 Task: Add the view Dashboard.
Action: Mouse moved to (1270, 319)
Screenshot: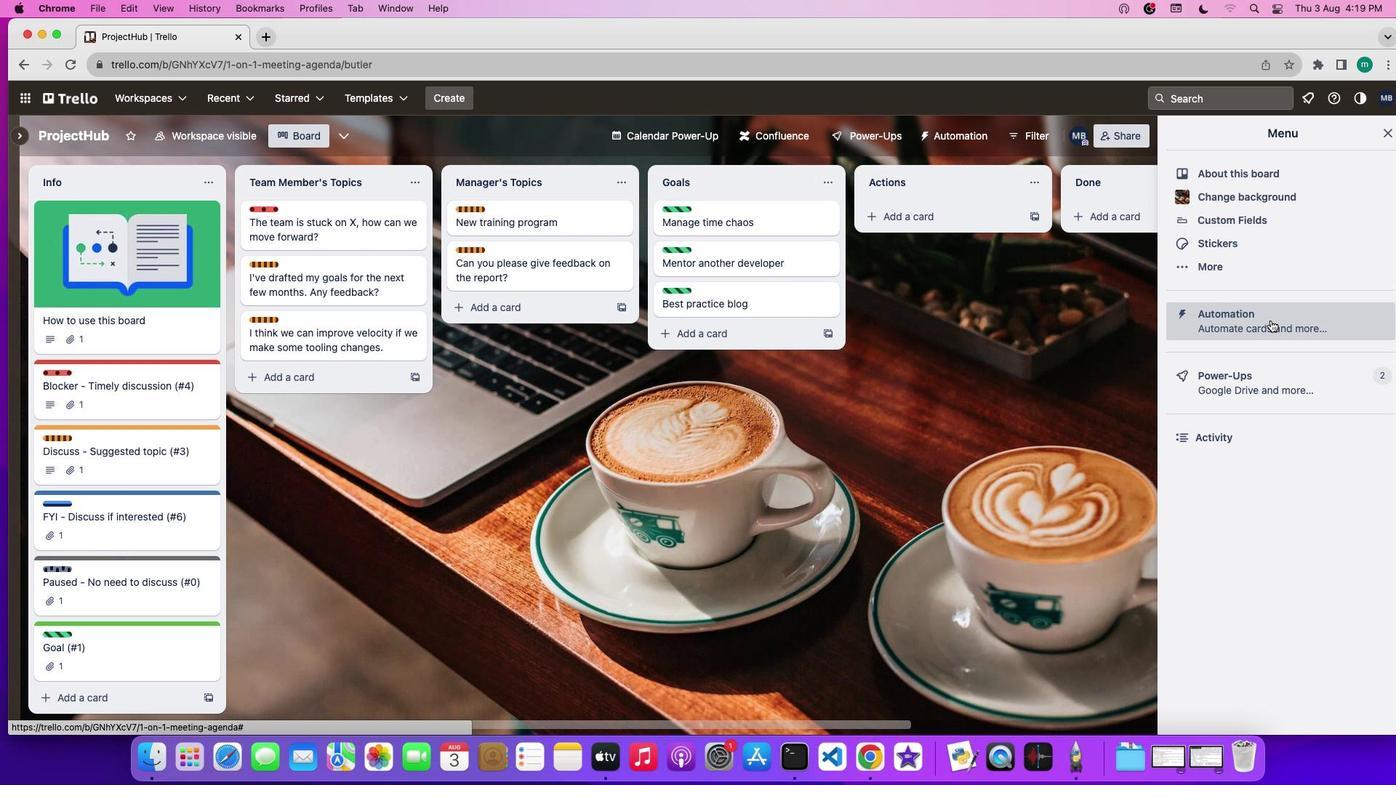 
Action: Mouse pressed left at (1270, 319)
Screenshot: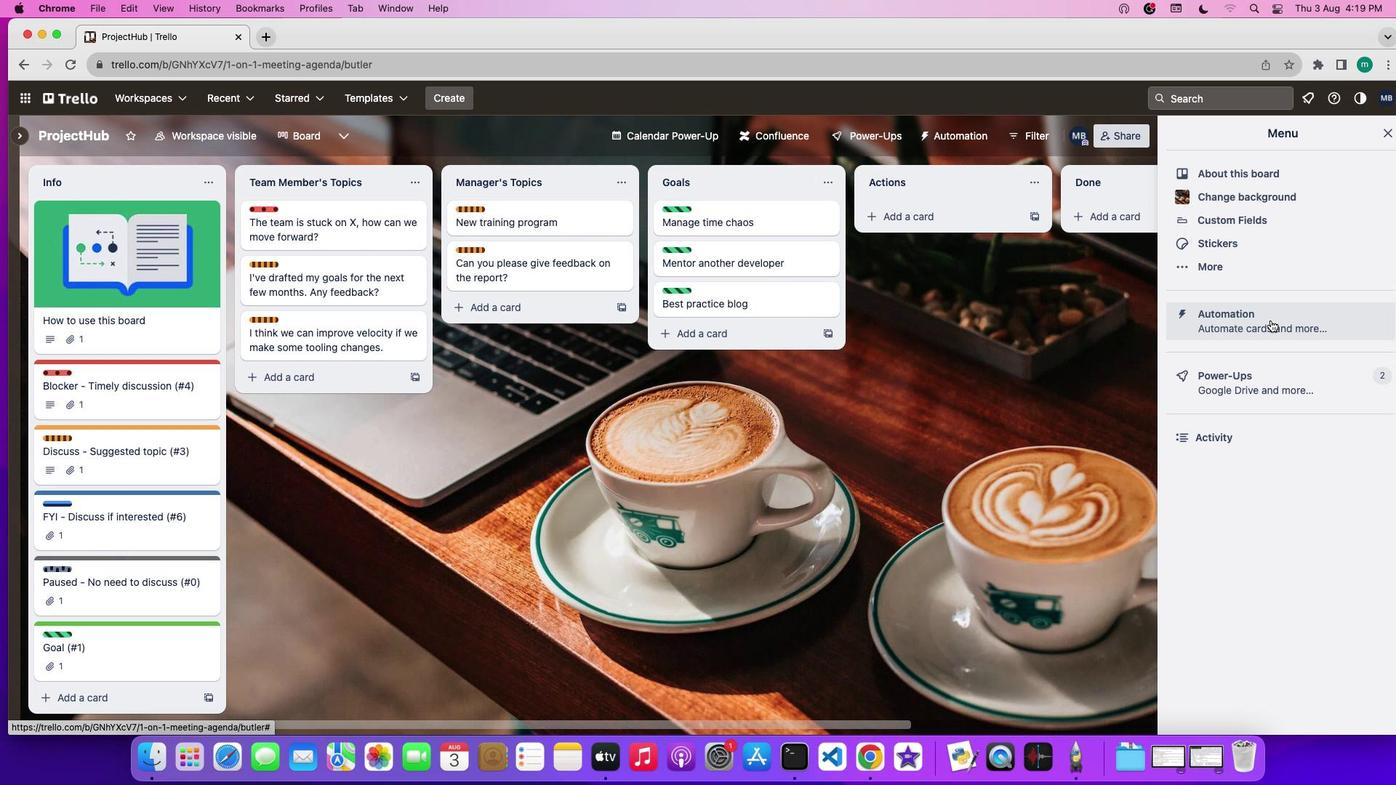 
Action: Mouse moved to (341, 143)
Screenshot: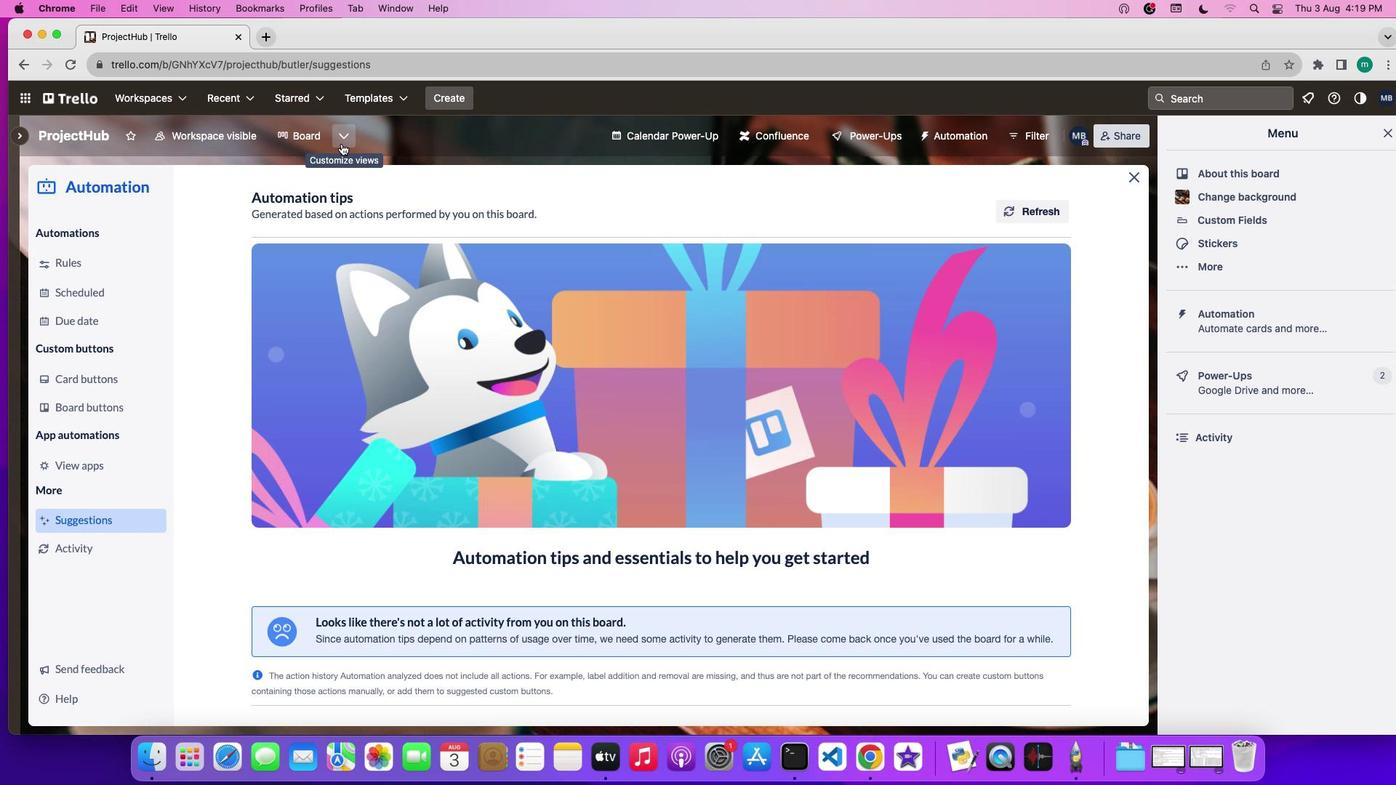 
Action: Mouse pressed left at (341, 143)
Screenshot: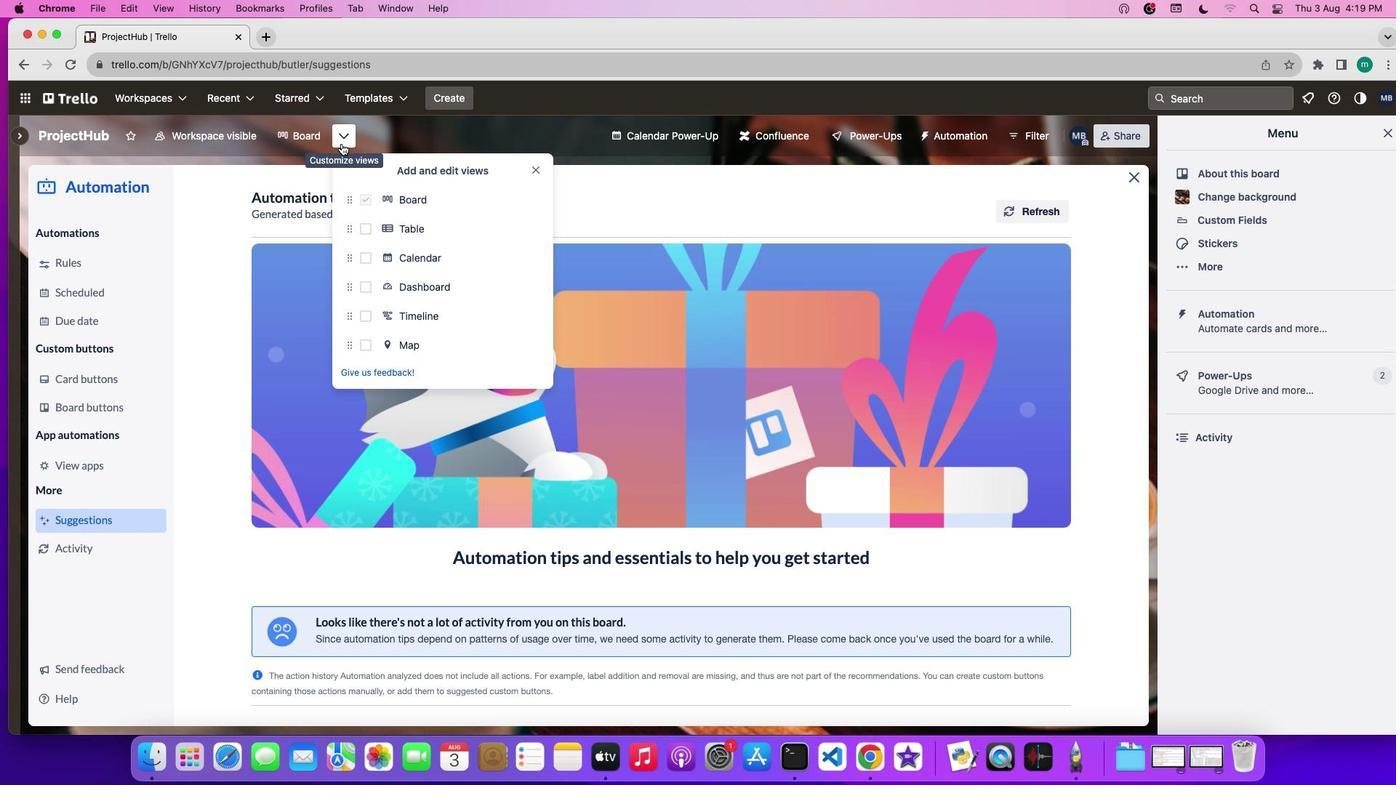 
Action: Mouse moved to (365, 285)
Screenshot: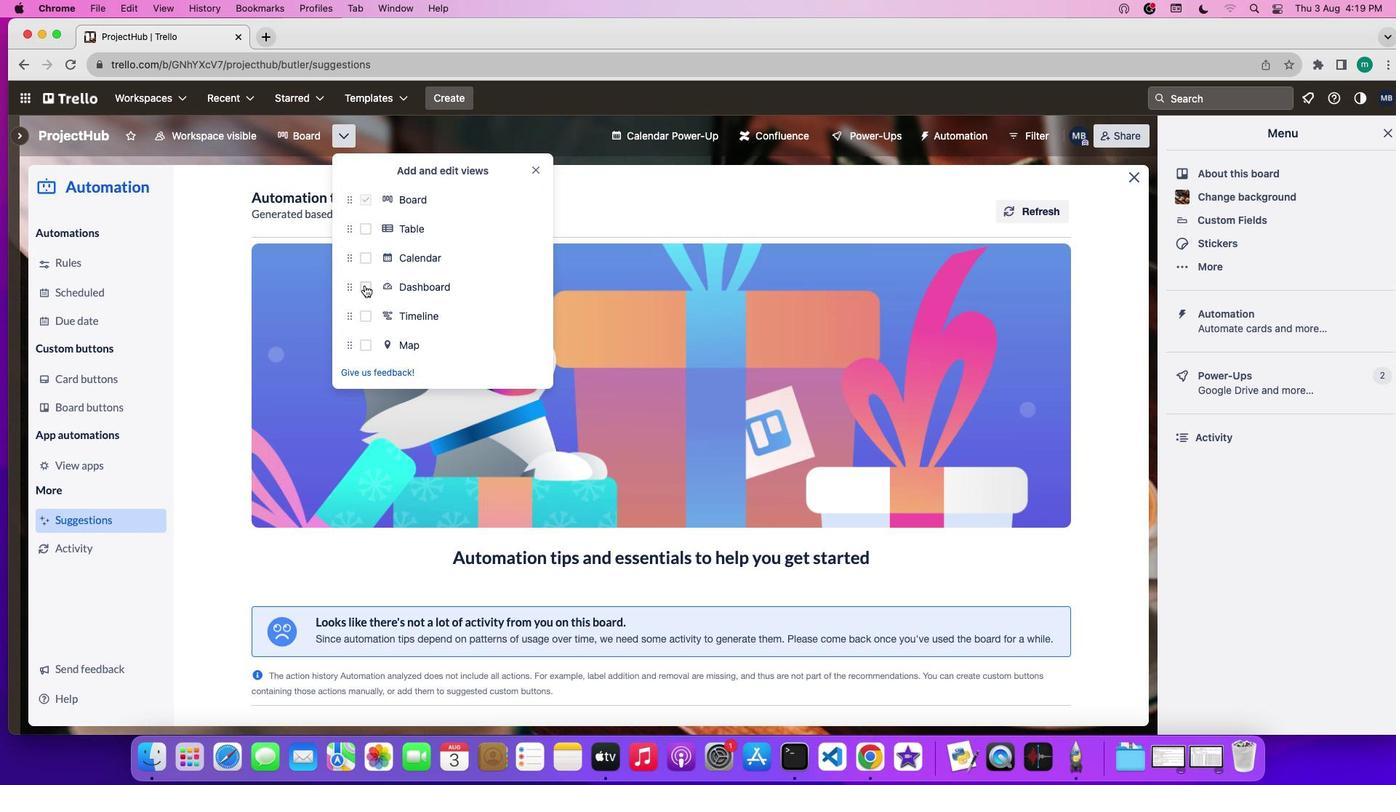 
Action: Mouse pressed left at (365, 285)
Screenshot: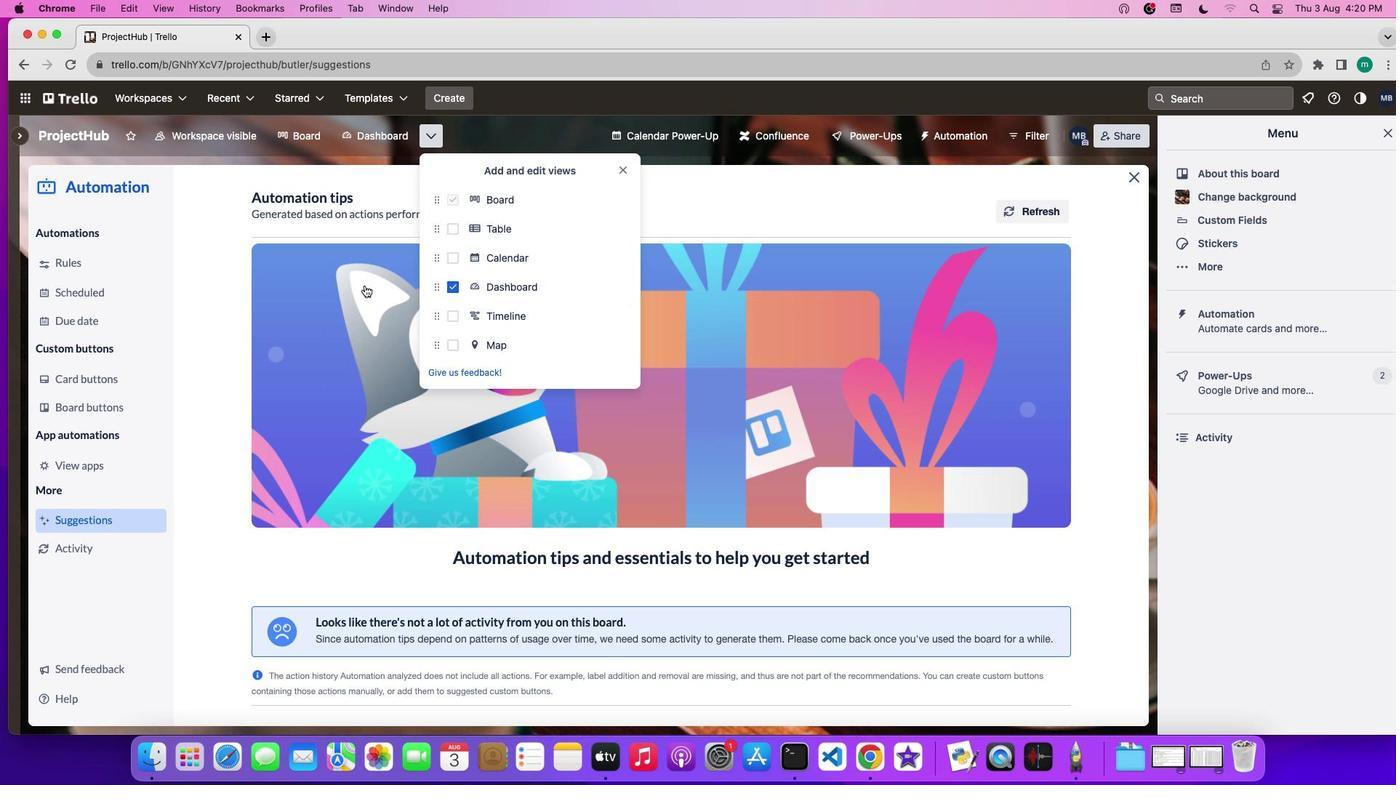 
Action: Mouse moved to (701, 269)
Screenshot: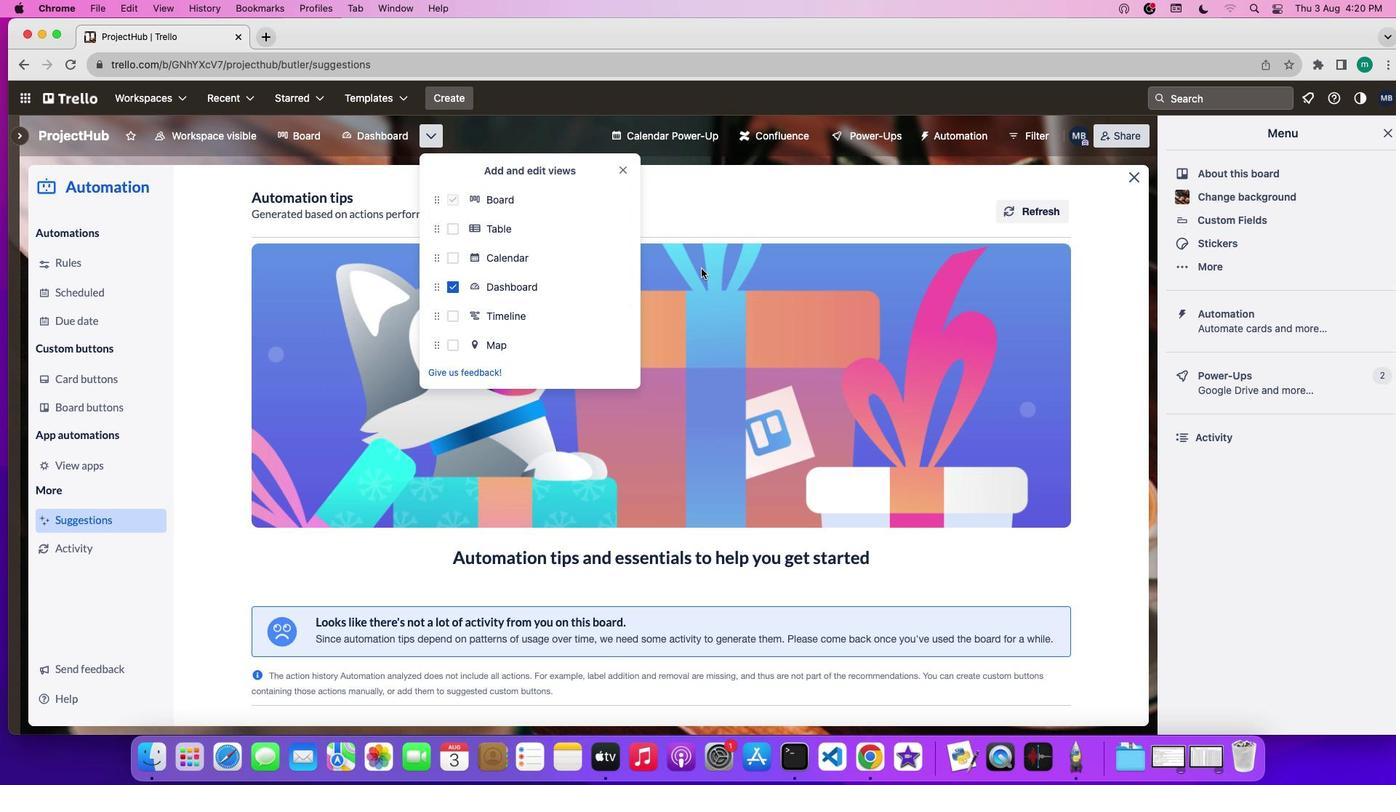 
